 Task: Create a 45-minute meeting to review customer testimonials.
Action: Mouse moved to (85, 126)
Screenshot: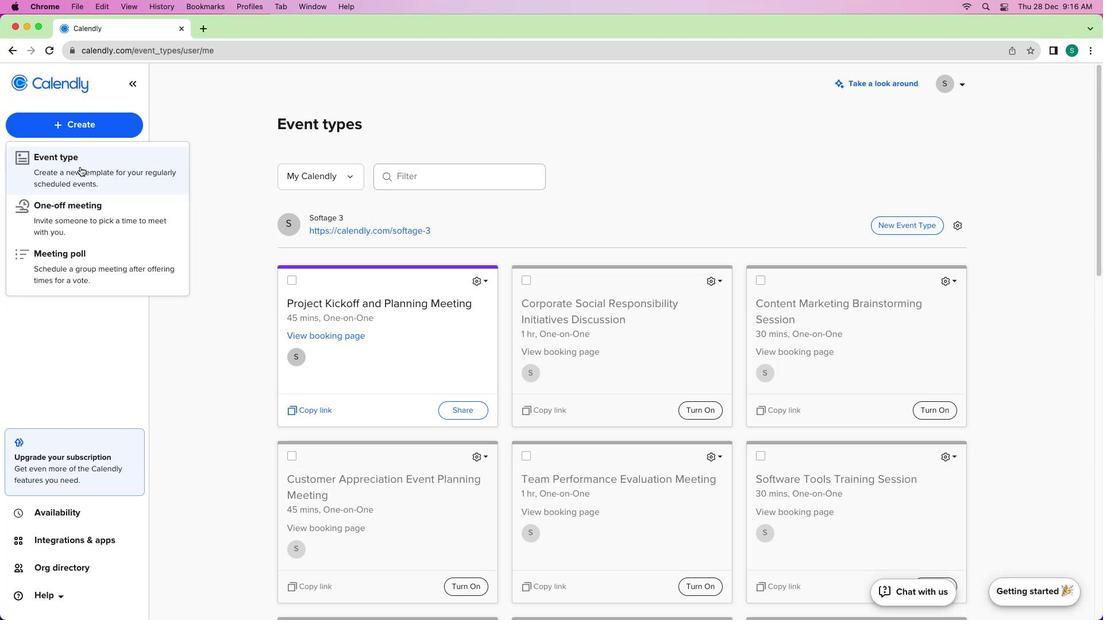 
Action: Mouse pressed left at (85, 126)
Screenshot: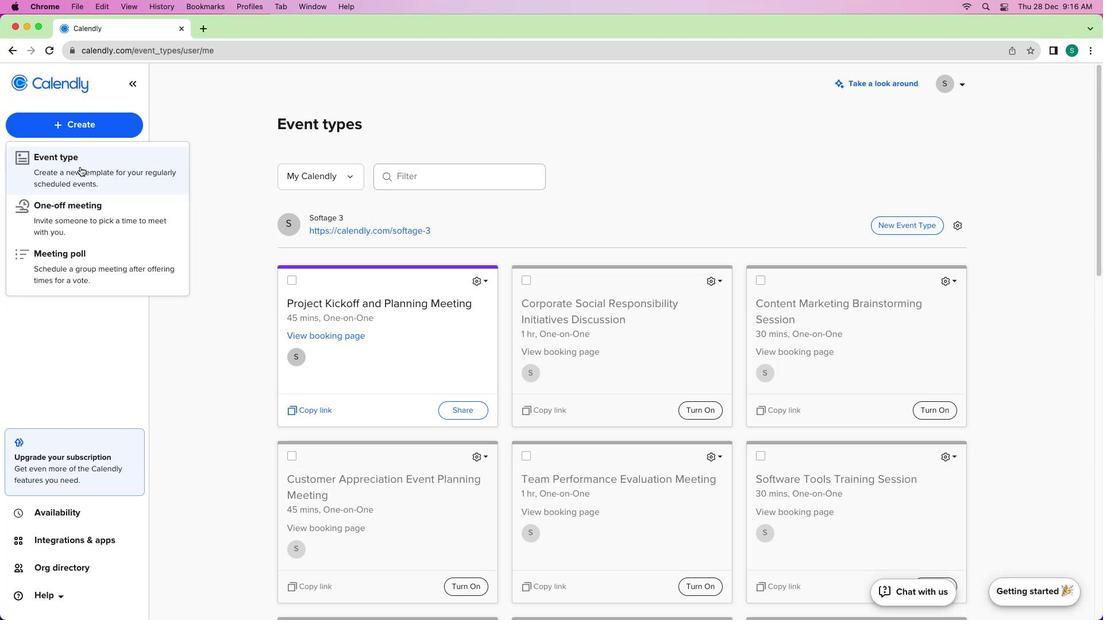 
Action: Mouse moved to (83, 126)
Screenshot: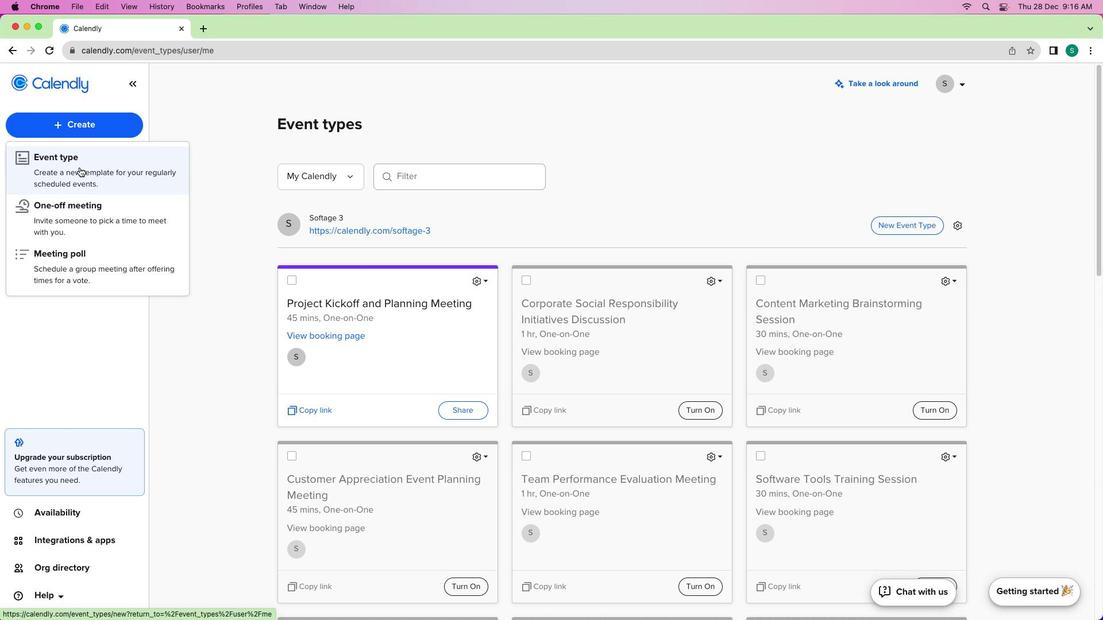 
Action: Mouse pressed left at (83, 126)
Screenshot: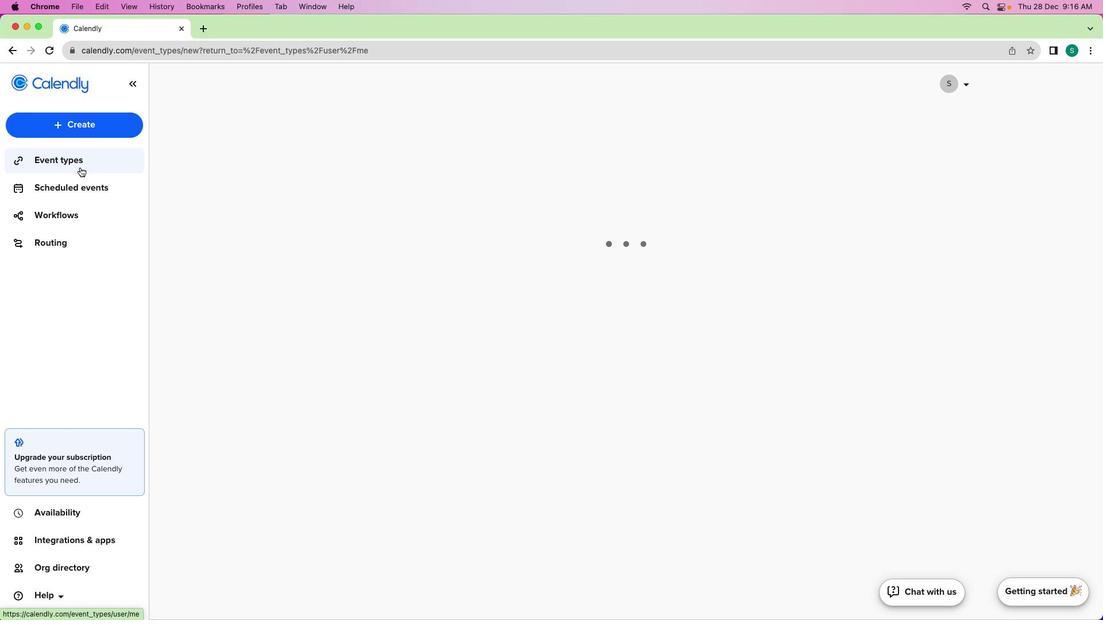
Action: Mouse moved to (79, 167)
Screenshot: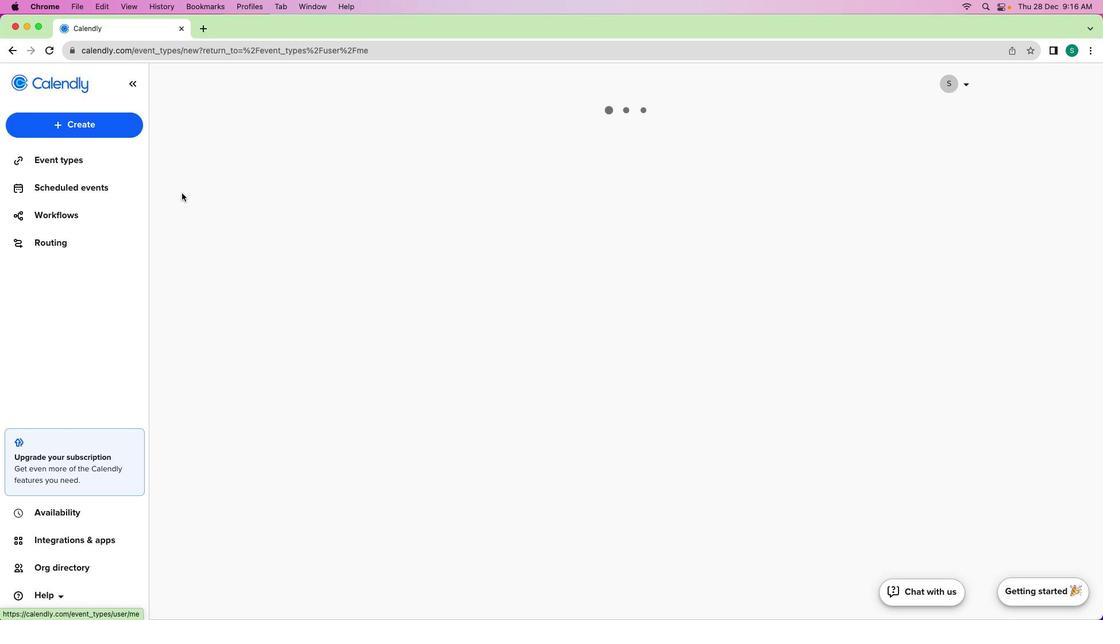 
Action: Mouse pressed left at (79, 167)
Screenshot: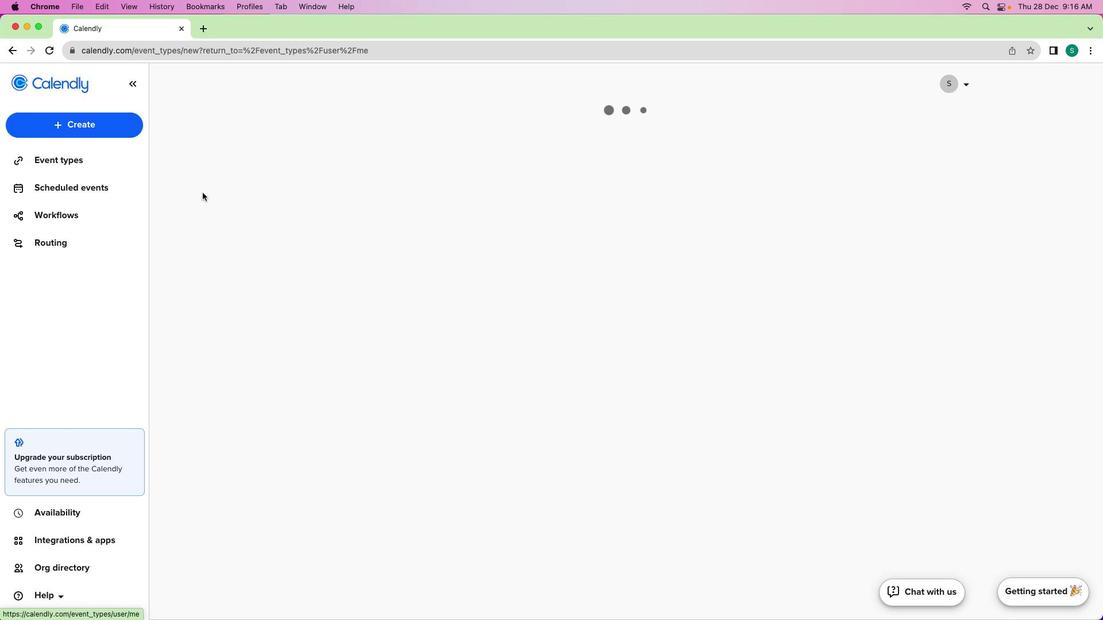 
Action: Mouse moved to (321, 224)
Screenshot: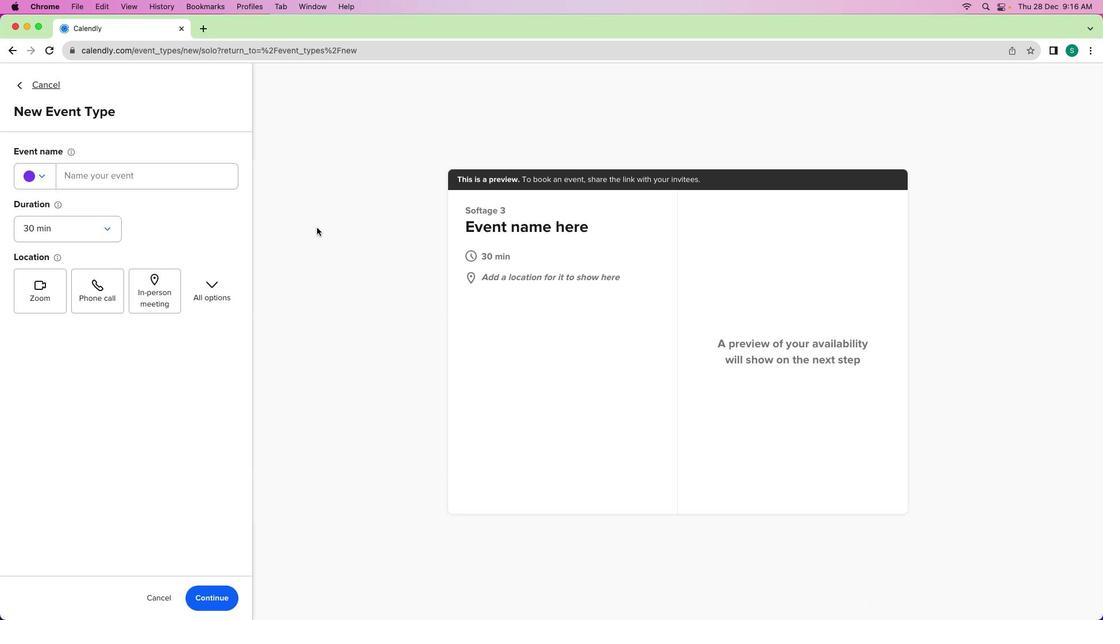 
Action: Mouse pressed left at (321, 224)
Screenshot: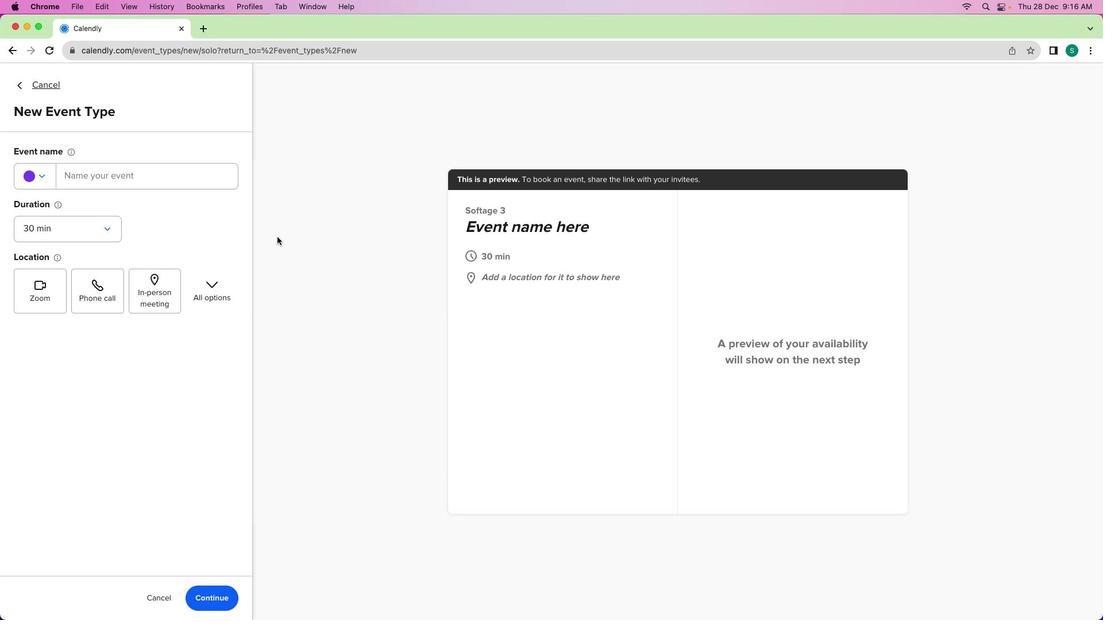 
Action: Mouse moved to (125, 178)
Screenshot: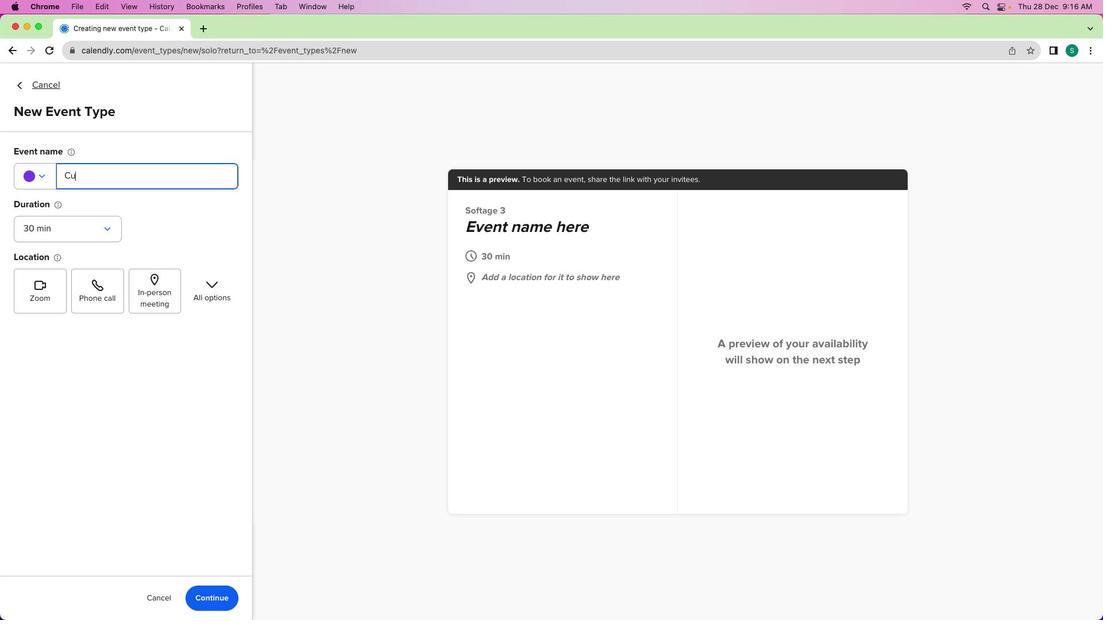 
Action: Mouse pressed left at (125, 178)
Screenshot: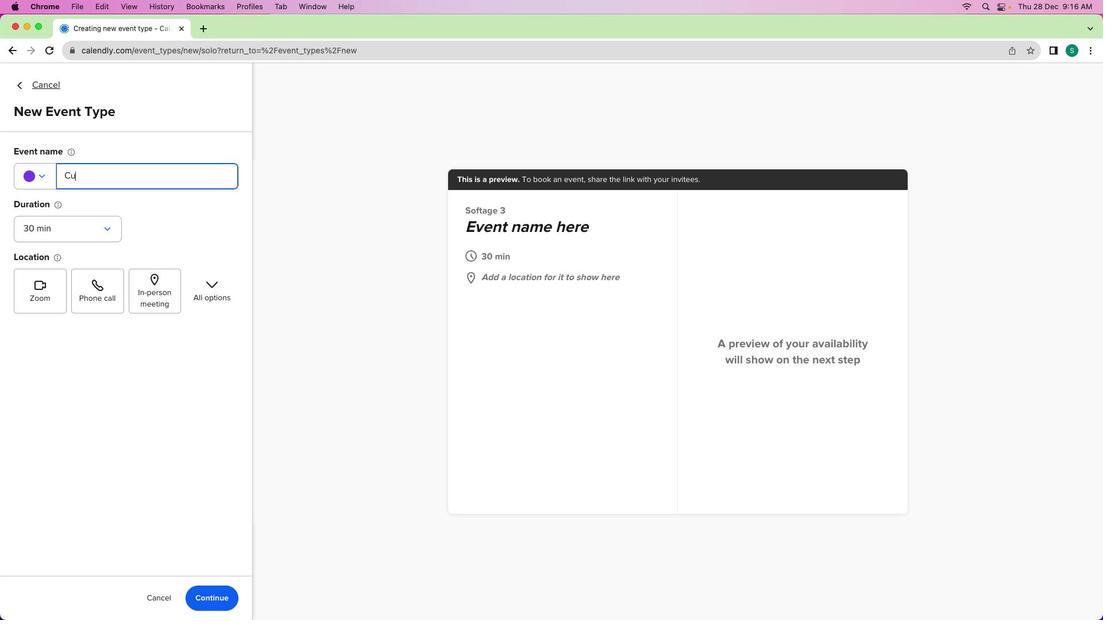 
Action: Mouse moved to (124, 179)
Screenshot: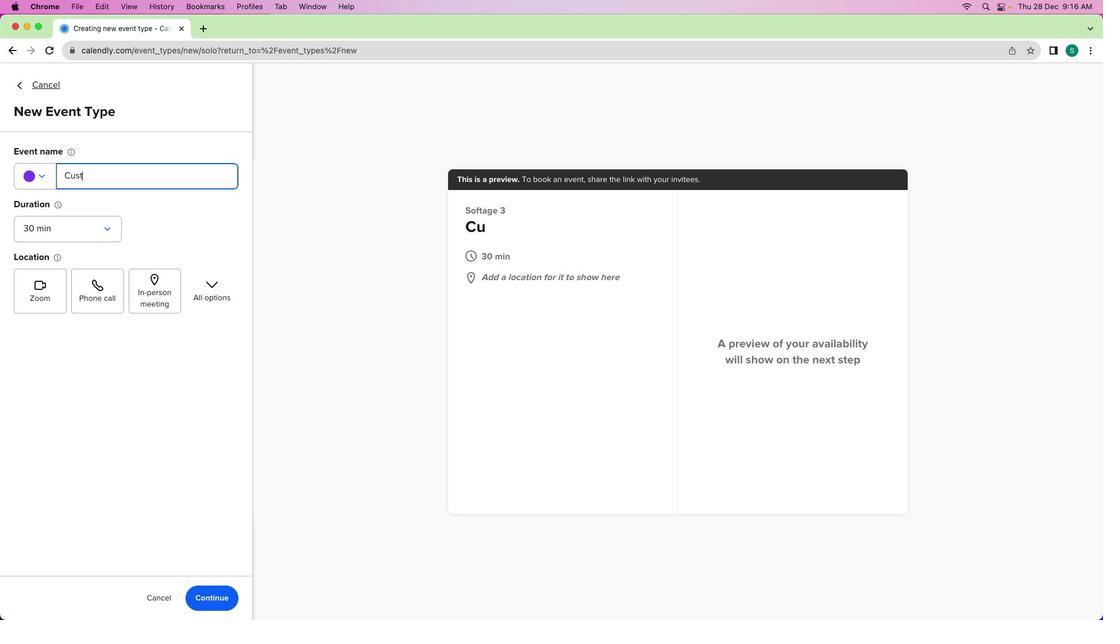
Action: Key pressed Key.shift'C''u''s''t''o''m''e''r'Key.spaceKey.shift'T''e''s''t''i''m''o''n''i''a''l''s'Key.spaceKey.shift'R''e''v''i''e''w'Key.spaceKey.shift'M''e''e''t''i''n''g'
Screenshot: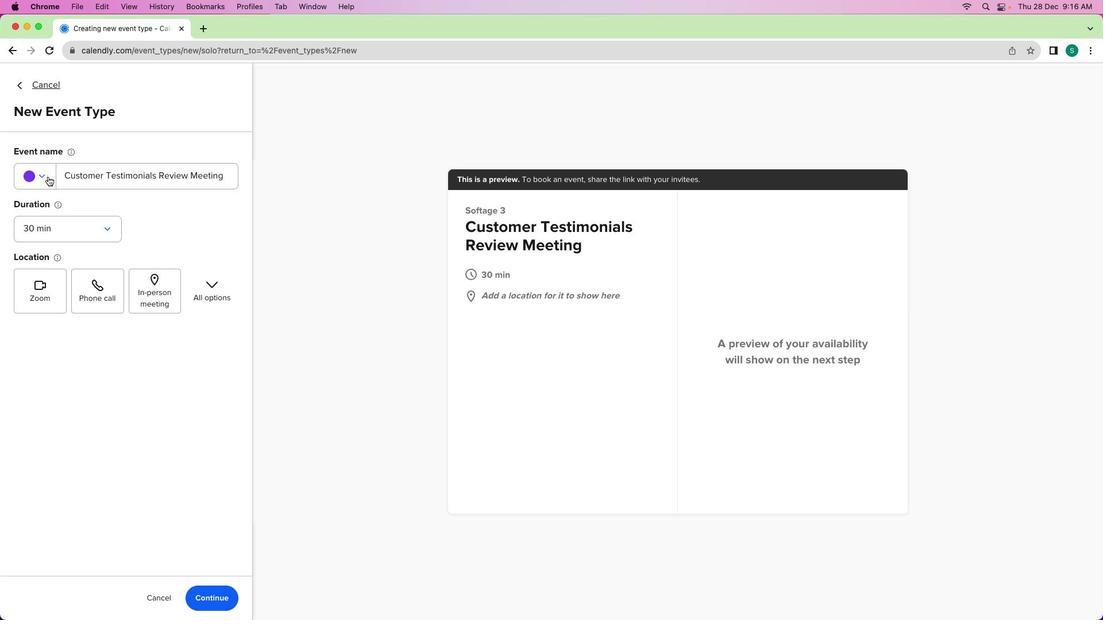 
Action: Mouse moved to (47, 176)
Screenshot: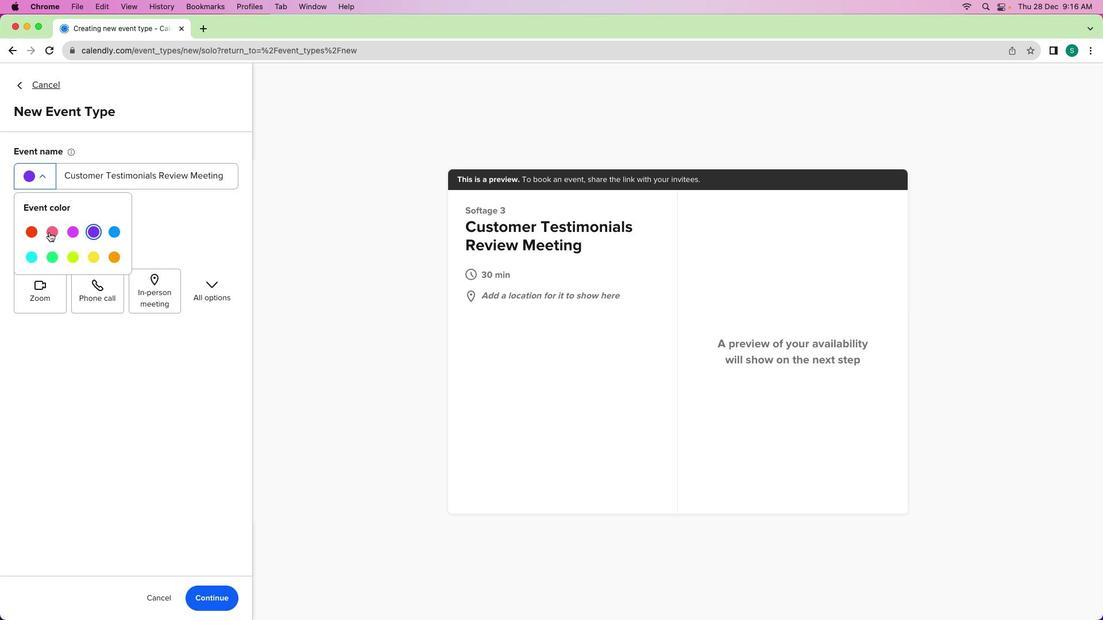
Action: Mouse pressed left at (47, 176)
Screenshot: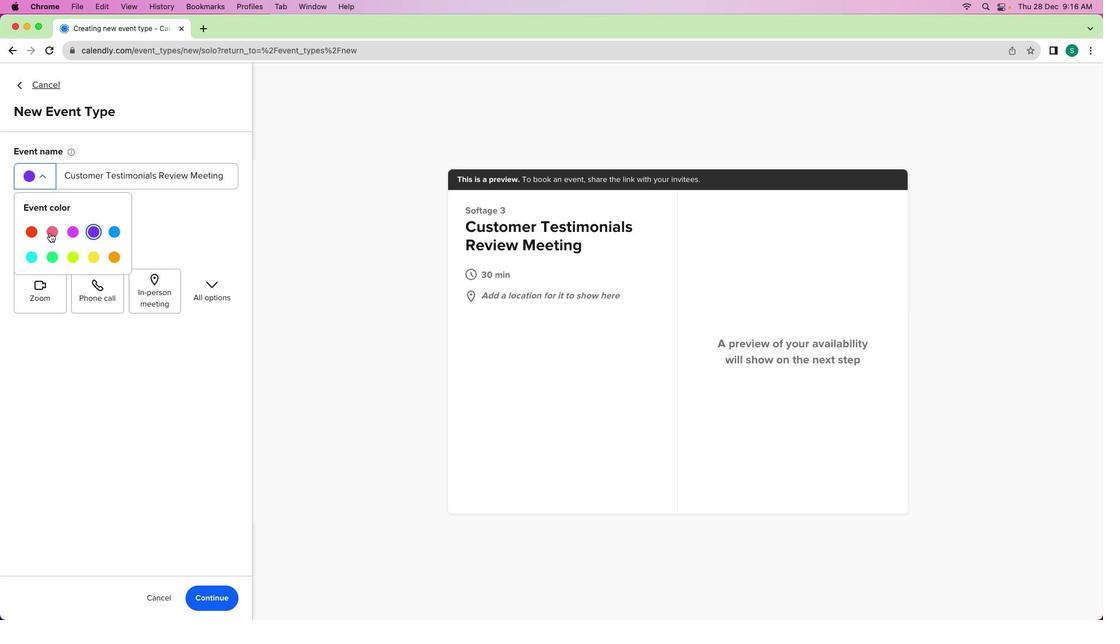 
Action: Mouse moved to (49, 232)
Screenshot: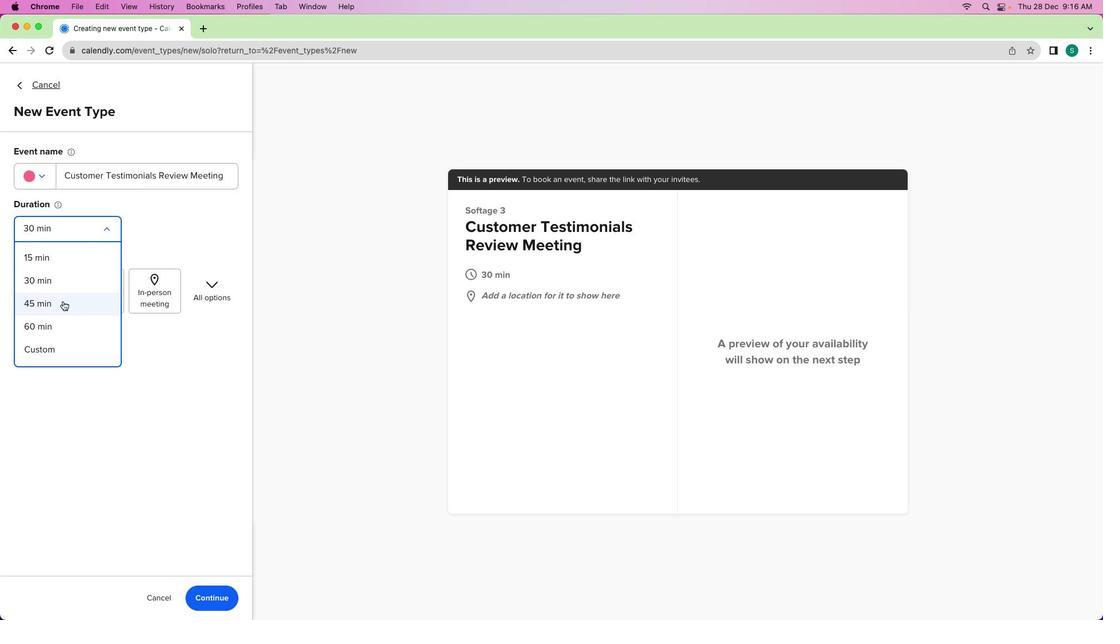 
Action: Mouse pressed left at (49, 232)
Screenshot: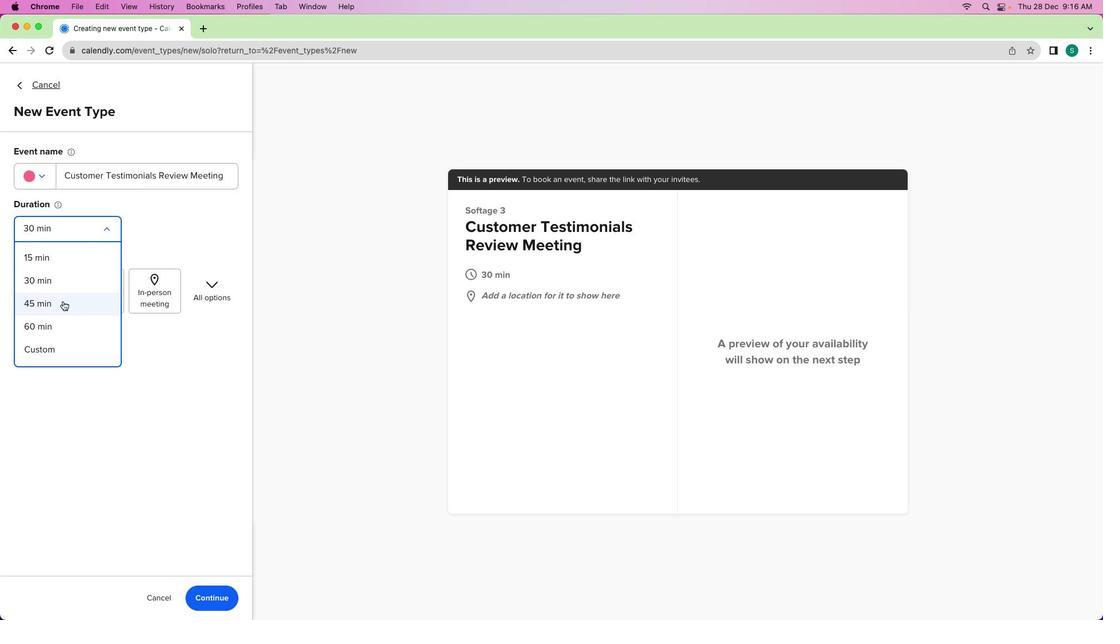 
Action: Mouse moved to (51, 235)
Screenshot: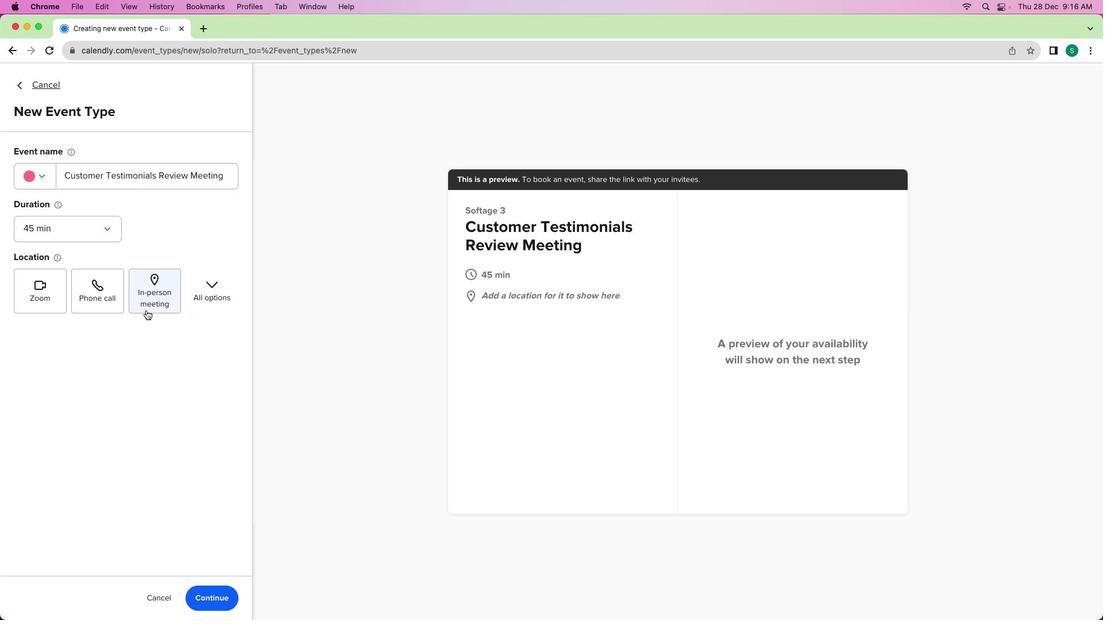 
Action: Mouse pressed left at (51, 235)
Screenshot: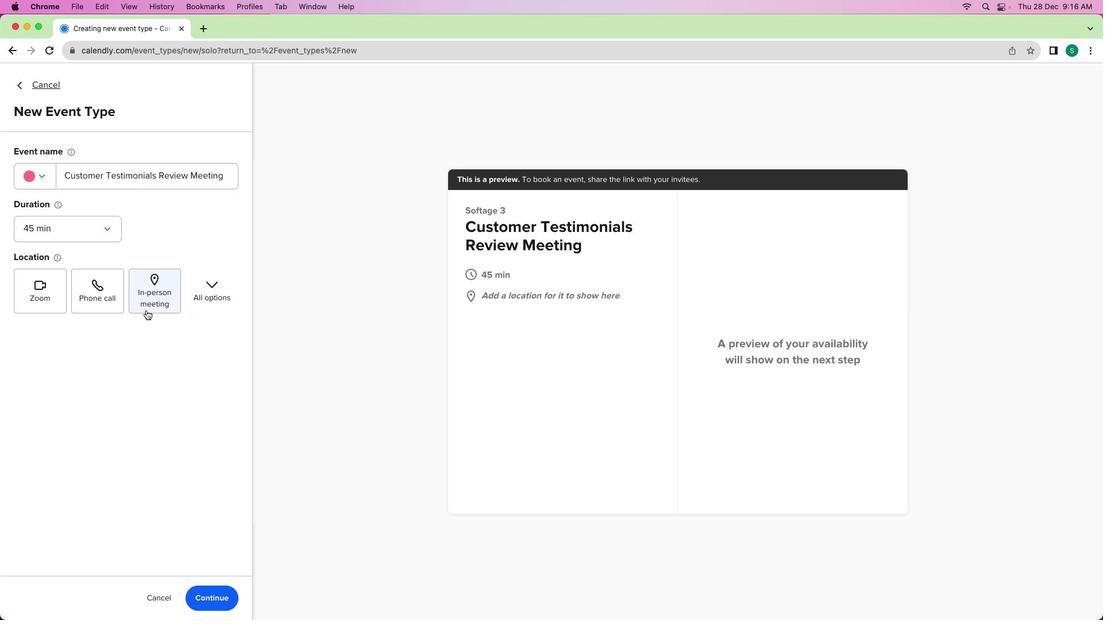 
Action: Mouse moved to (63, 301)
Screenshot: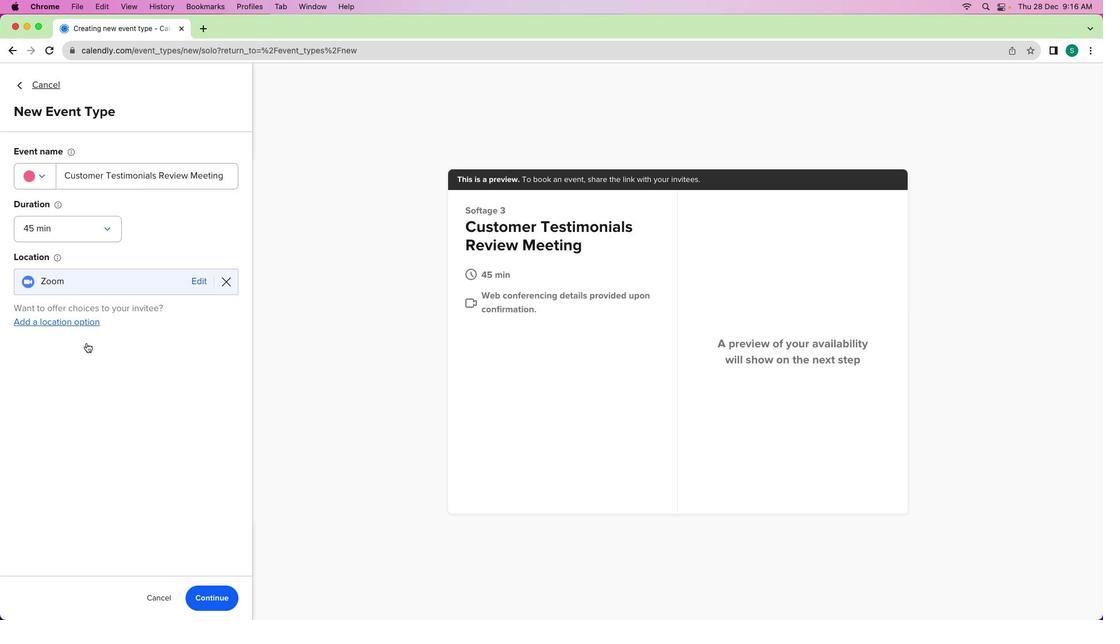 
Action: Mouse pressed left at (63, 301)
Screenshot: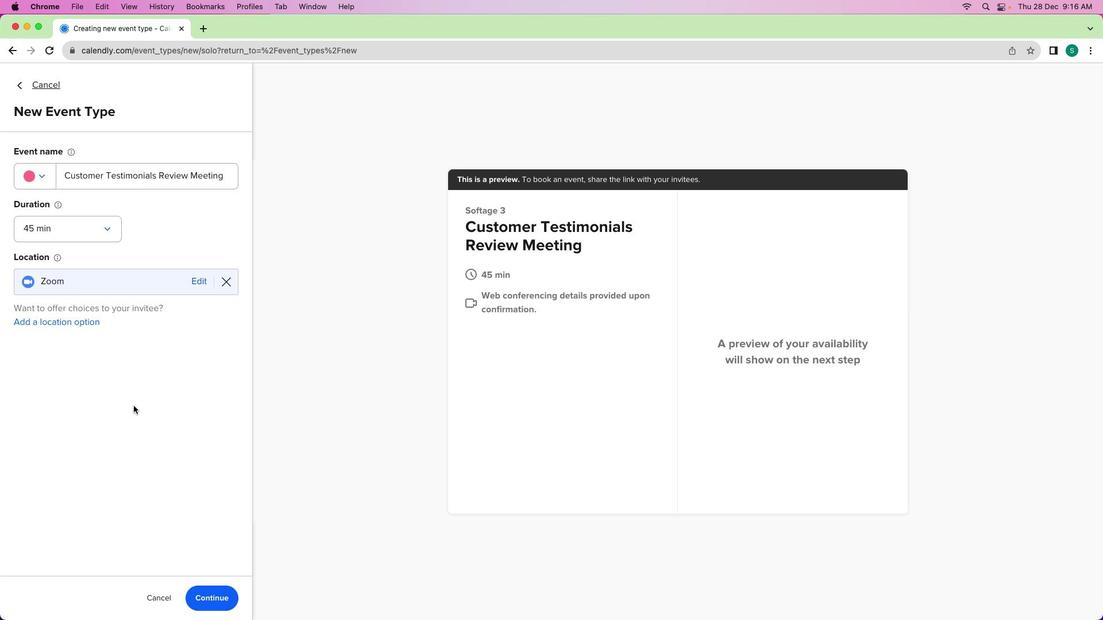 
Action: Mouse moved to (59, 298)
Screenshot: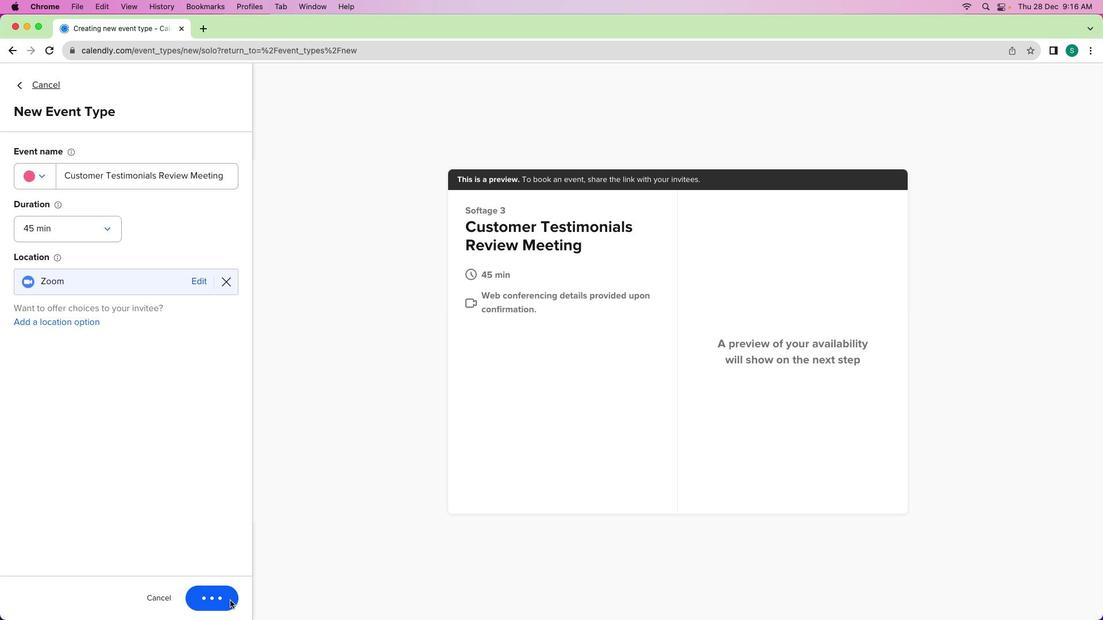 
Action: Mouse pressed left at (59, 298)
Screenshot: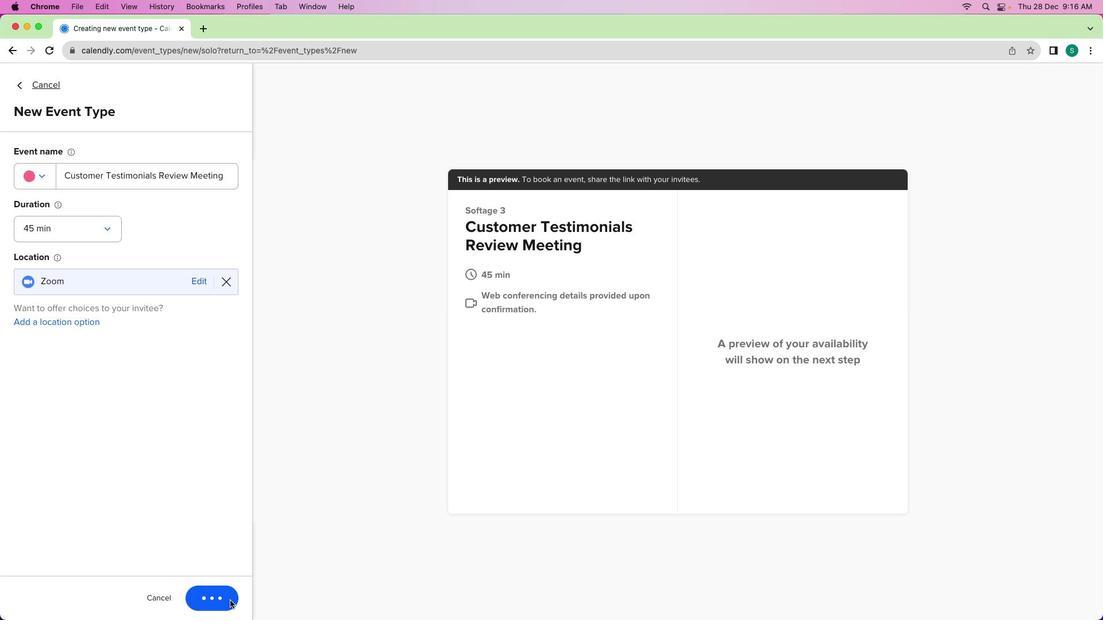 
Action: Mouse moved to (230, 601)
Screenshot: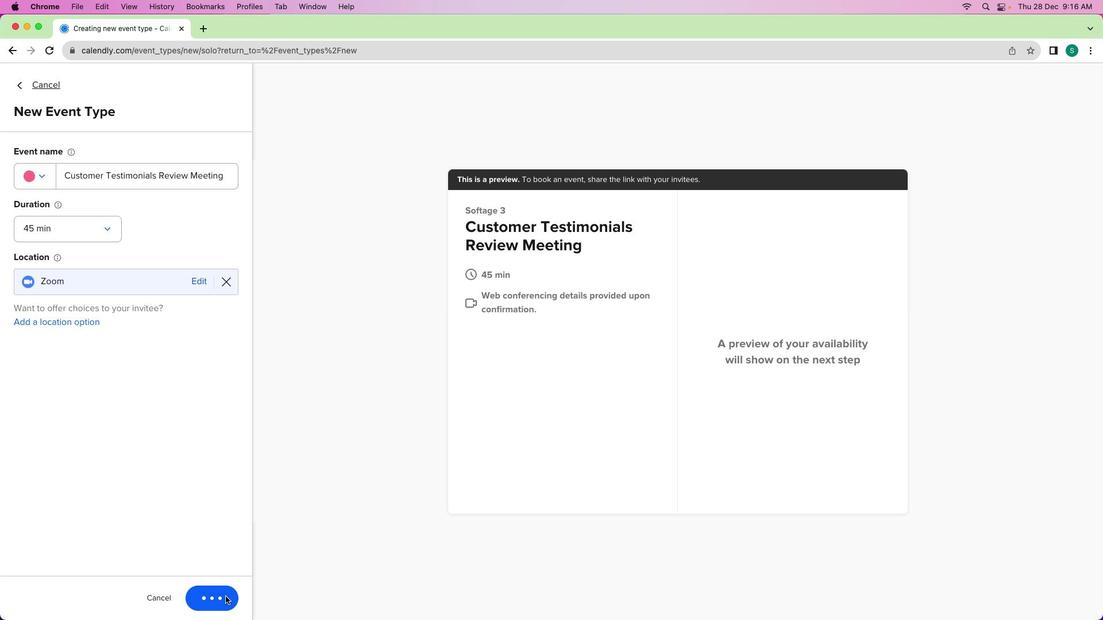 
Action: Mouse pressed left at (230, 601)
Screenshot: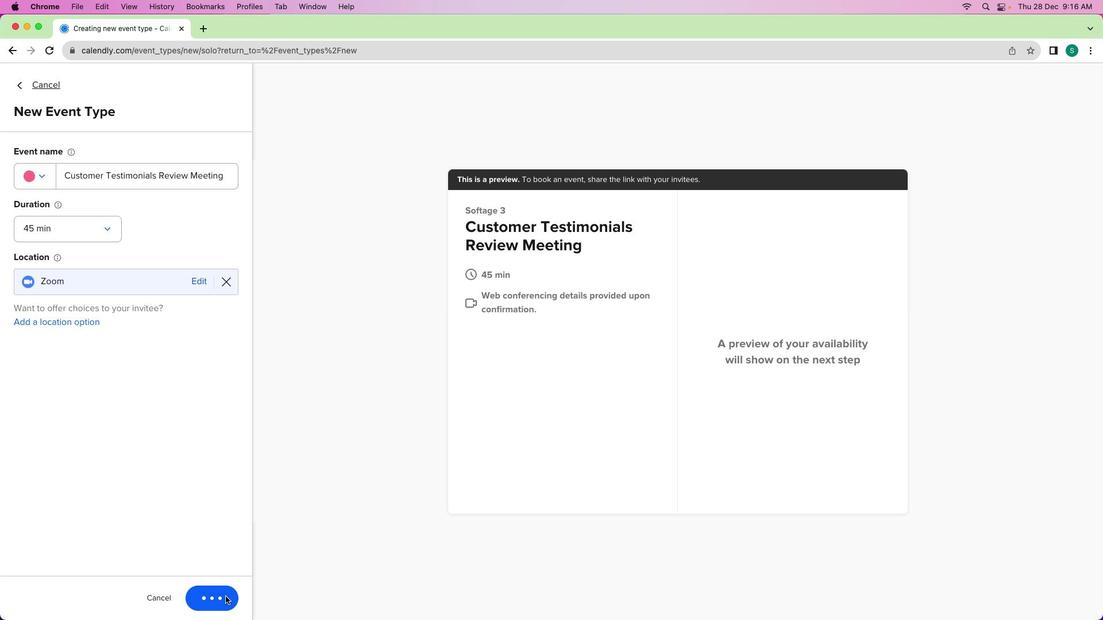 
Action: Mouse moved to (204, 212)
Screenshot: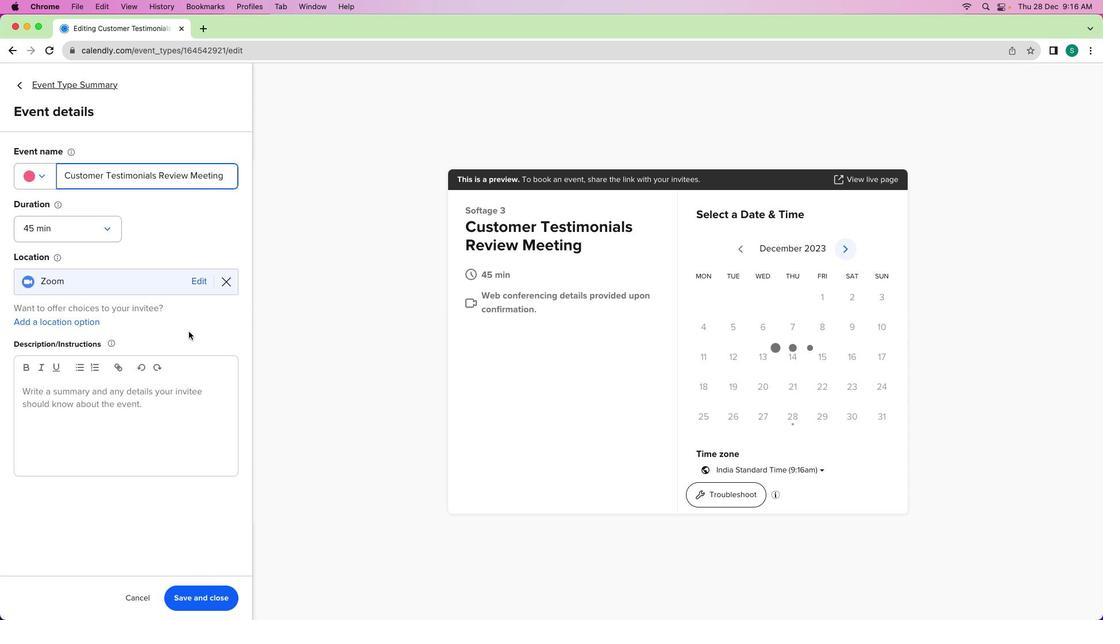 
Action: Mouse pressed left at (204, 212)
Screenshot: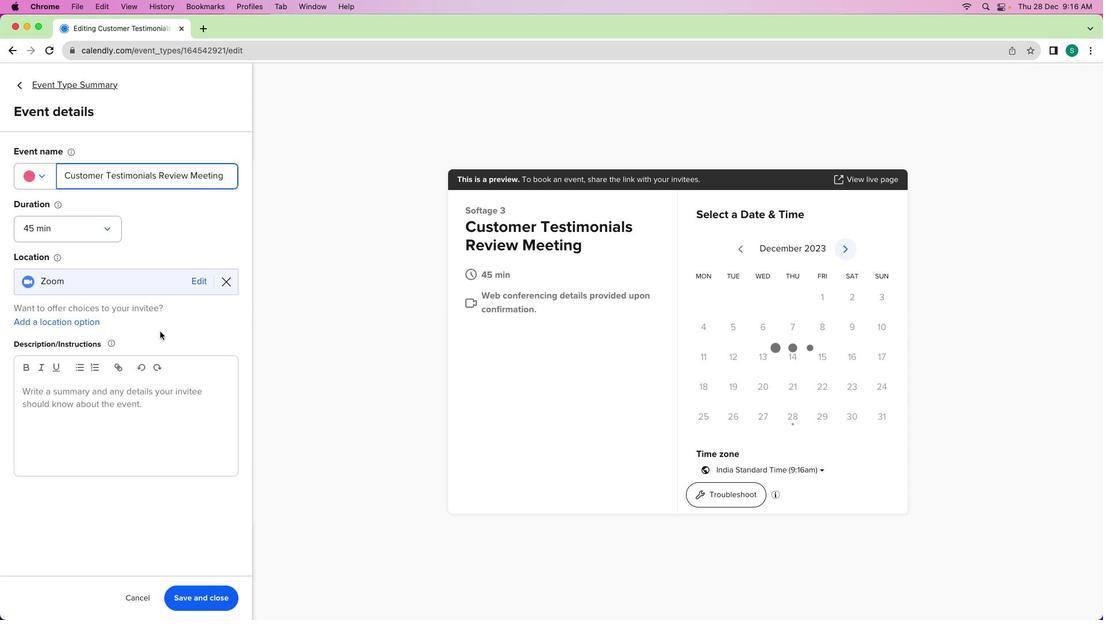 
Action: Mouse moved to (113, 411)
Screenshot: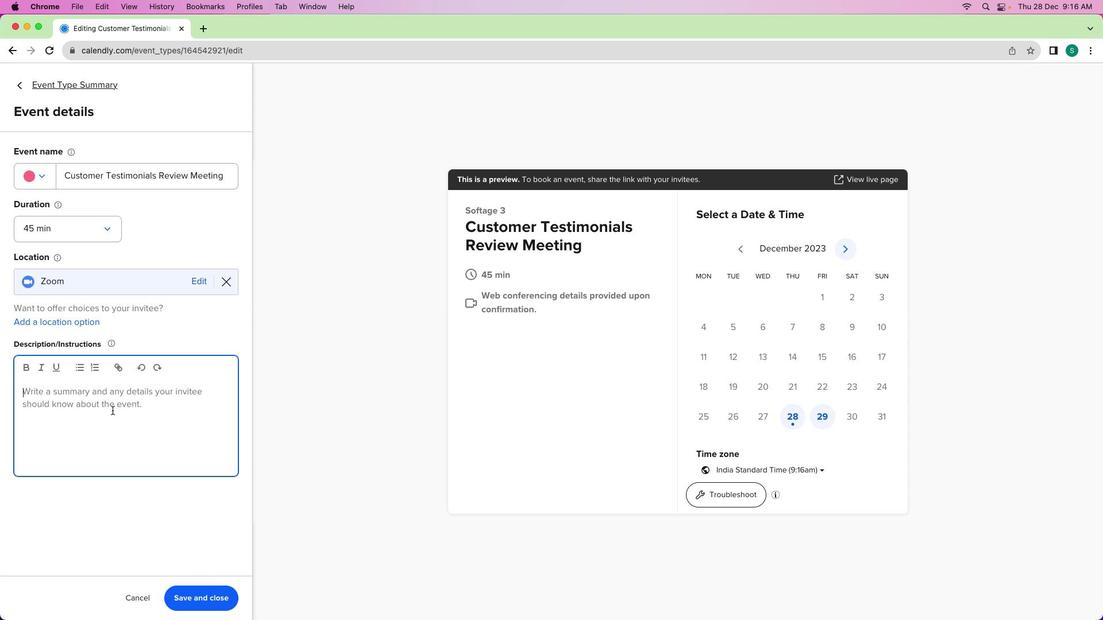 
Action: Mouse pressed left at (113, 411)
Screenshot: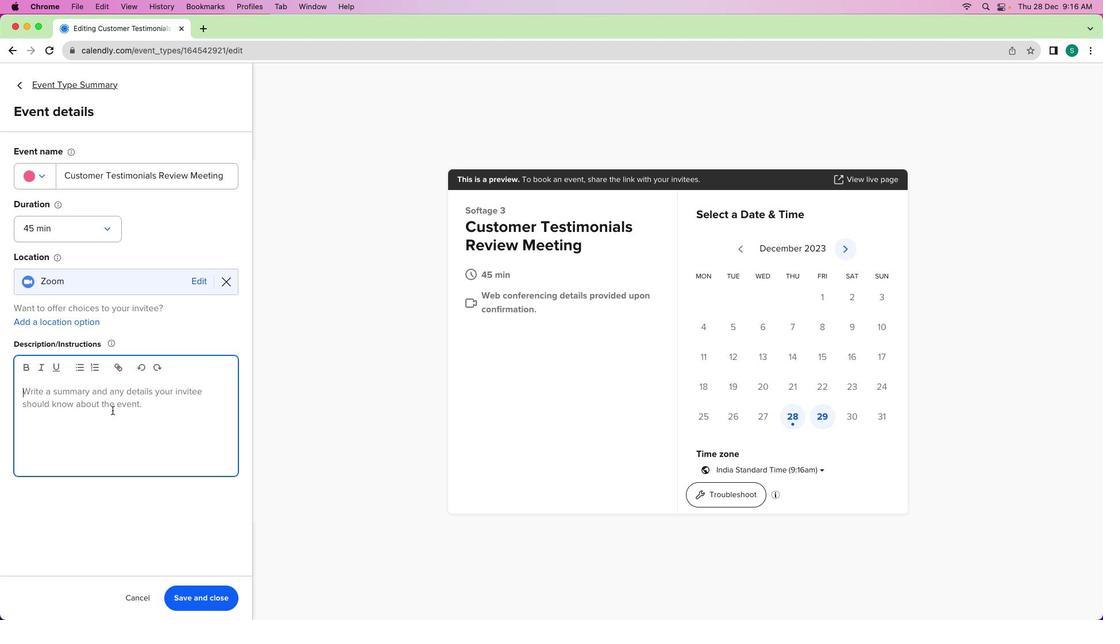 
Action: Mouse moved to (112, 410)
Screenshot: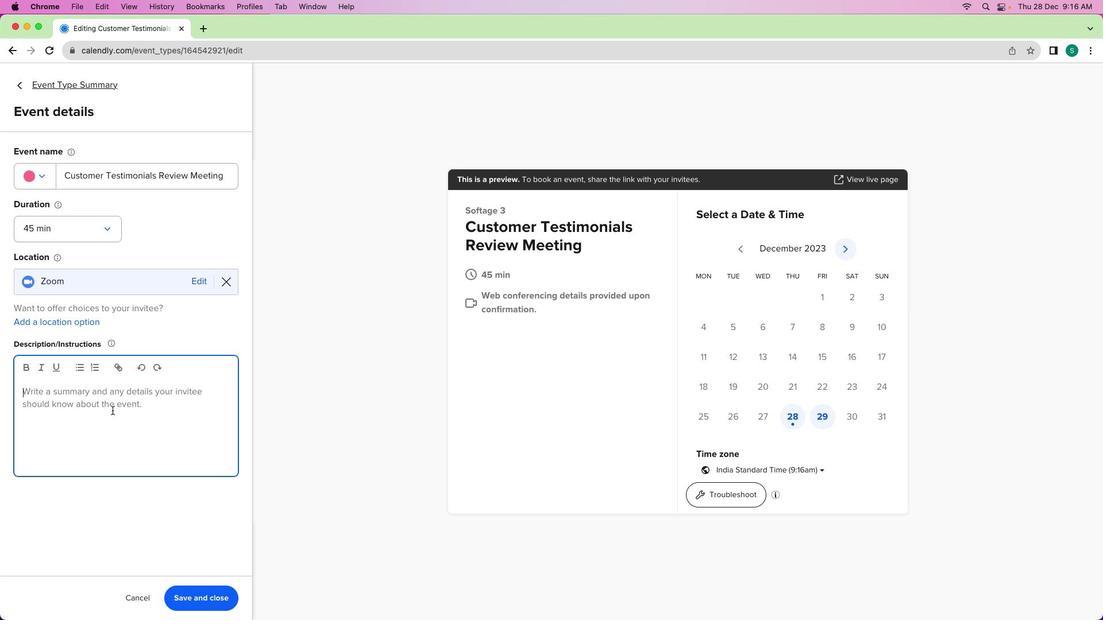 
Action: Key pressed Key.shift'I'Key.space'i''n''v''i''t''e'Key.space'y''o''u'Key.space't''o'Key.space'a'Key.space'4''5''-''m''i''n''u''t''e'Key.space'm''e''e''t''i''n''g'Key.space'd''e''d''i''c''a''t''e''d'Key.space't''o'Key.space'r''e''v''i''e''w''i''n''g'Key.space'o''u''r'Key.space'c''u''s''t''o''m''e''r'Key.space't''e''s''t''i''m''o''n''i''a''l''s''.'Key.enterKey.backspaceKey.spaceKey.shift'T''h''i''s'Key.space's''e''s''s''i''o''n'Key.space'w''i''l''l'Key.space'p''r''o''v''i''d''e'Key.space'u''s'Key.space'w''i''t''h'Key.space't''h''e'Key.space'o''p''p''o''r''t''u''n''i''t''y'Key.space't''o'Key.space'd''e''l''v''e'Key.space'i''n''t''o'Key.space't''h''e'Key.space'v''a''l''u''a''b''l''e'Key.space'f''e''e''d''b''a''c''k'Key.space'f''r''o''m'Key.space'o''u''r'Key.space'c''u''s''t''o''m''e''r''s'','Key.space'c''e''l''e''b''r''a''t''e'Key.space's''u''c''c''e''s''e''s'Key.leftKey.left's'Key.down','Key.space'a''n''d'Key.space'd''i''s''c''u''s''s'Key.space's''t''a''r''t''e'Key.backspaceKey.backspaceKey.backspaceKey.backspace'r''a''t''e''g''i''e''s'Key.space't''o'Key.space'l''e''v''e''r''a''g''e'Key.space't''h''e''s''e'Key.space't''e''s''t''i''m''o''n''i''a''l''s'Key.space'f''o''r'Key.space'e''n''h''a''n''c''i''n''h'Key.spaceKey.backspaceKey.backspace'g'Key.space'o''u''r'Key.space'b''r''a''n''d'Key.space'r''e''p''u''t''a''t''i''o''n''.'
Screenshot: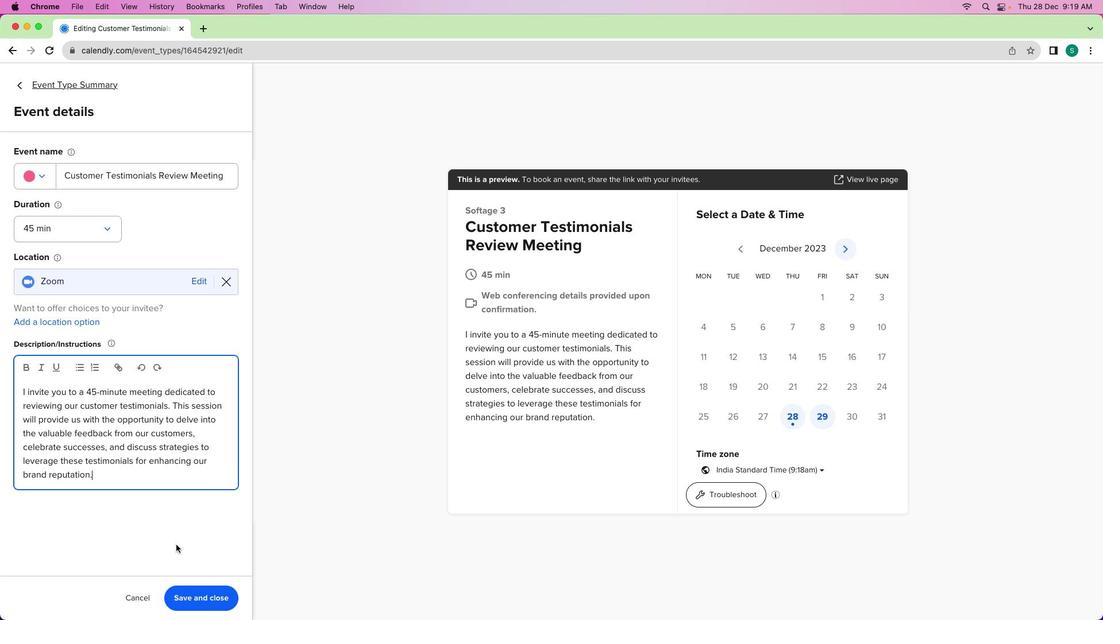 
Action: Mouse moved to (213, 604)
Screenshot: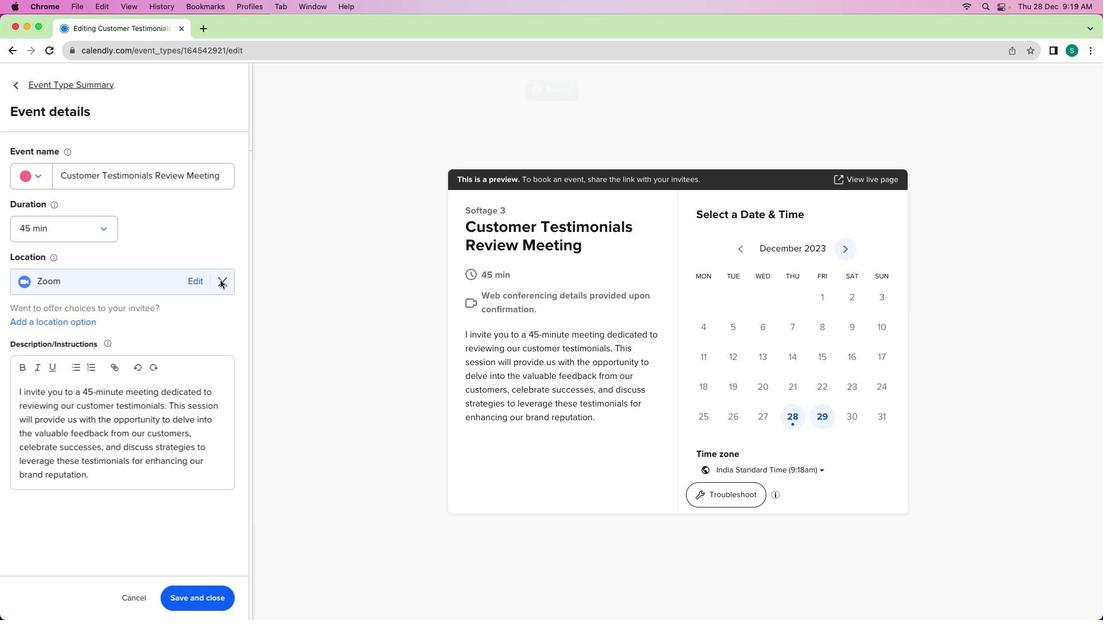
Action: Mouse pressed left at (213, 604)
Screenshot: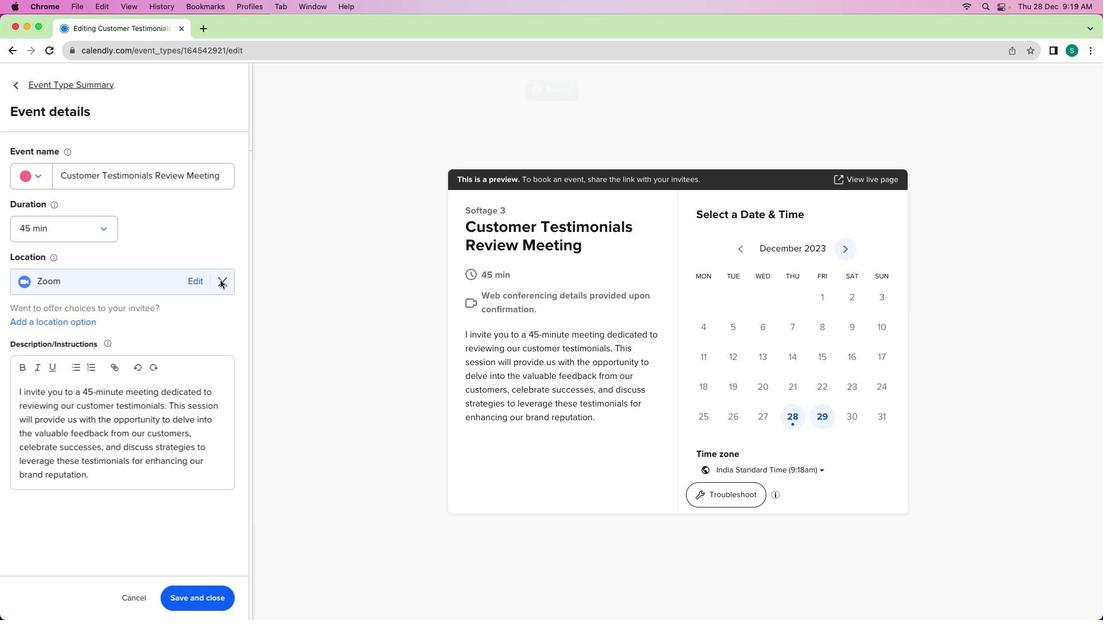 
Action: Mouse moved to (31, 83)
Screenshot: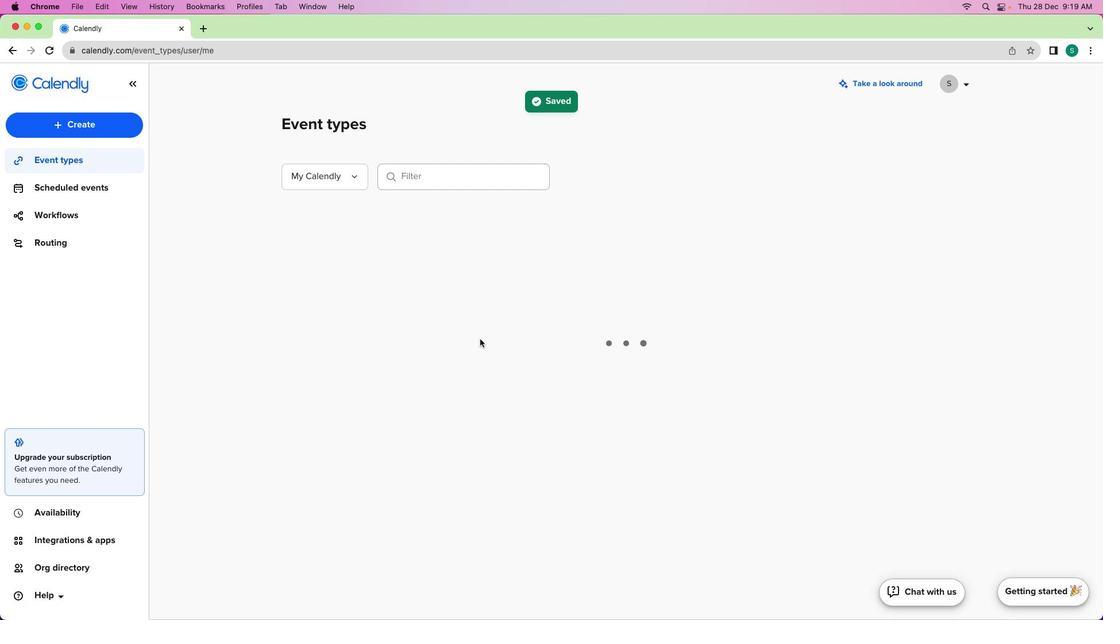
Action: Mouse pressed left at (31, 83)
Screenshot: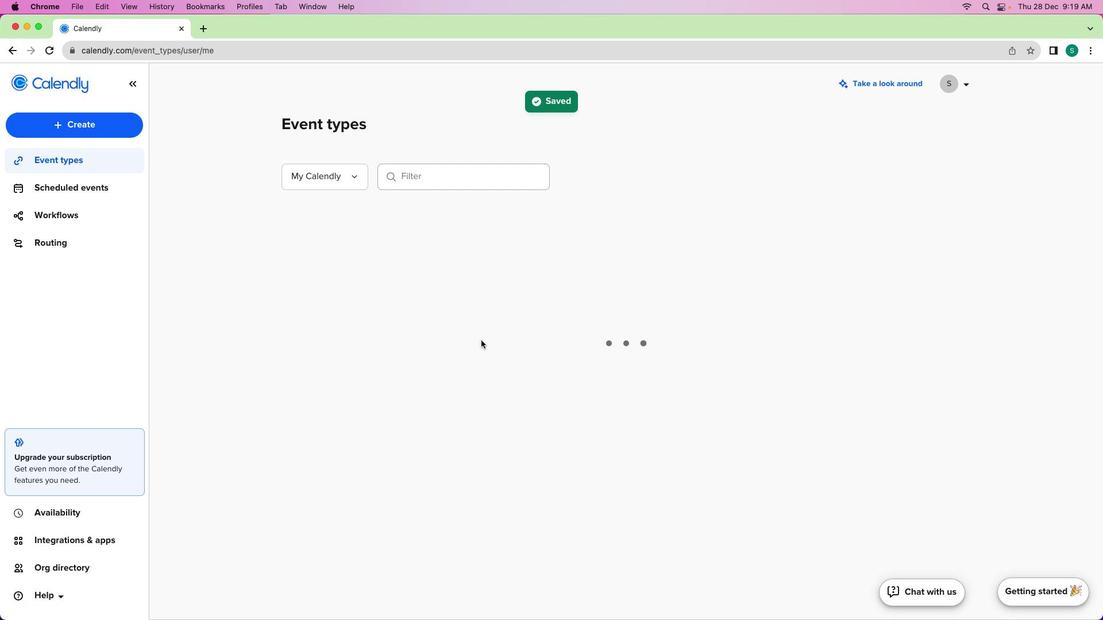 
Action: Mouse moved to (351, 339)
Screenshot: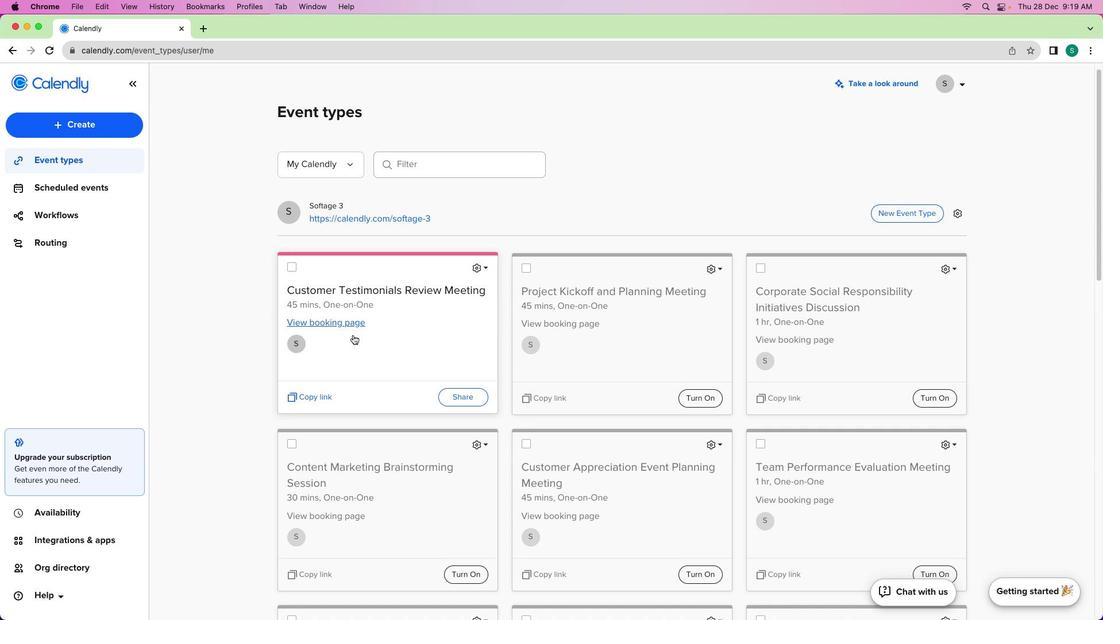 
Action: Mouse scrolled (351, 339) with delta (0, 0)
Screenshot: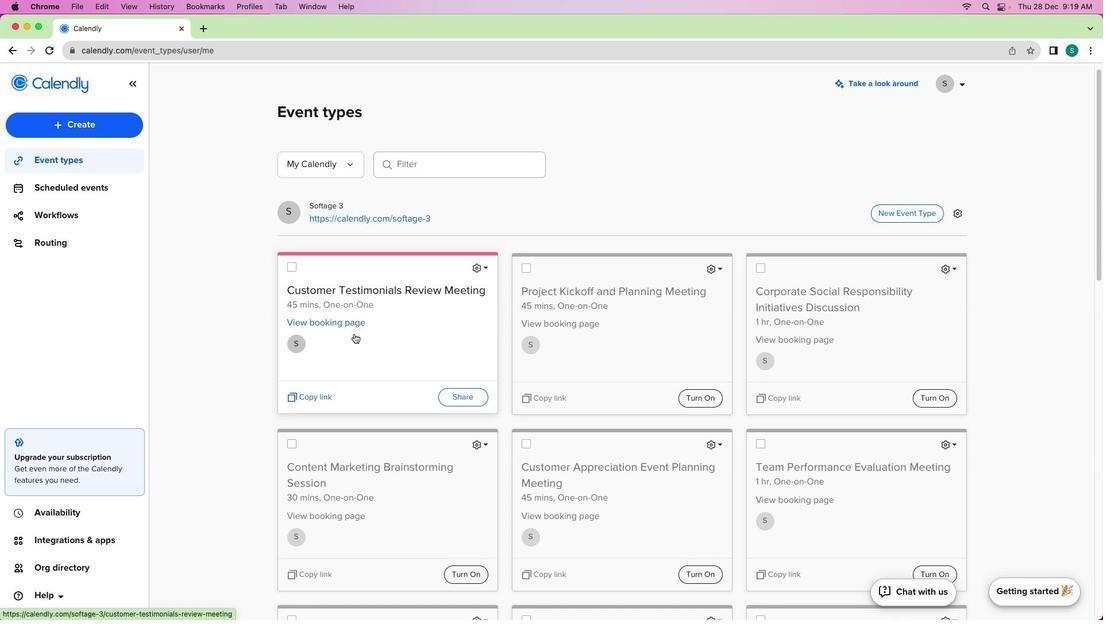 
Action: Mouse scrolled (351, 339) with delta (0, 0)
Screenshot: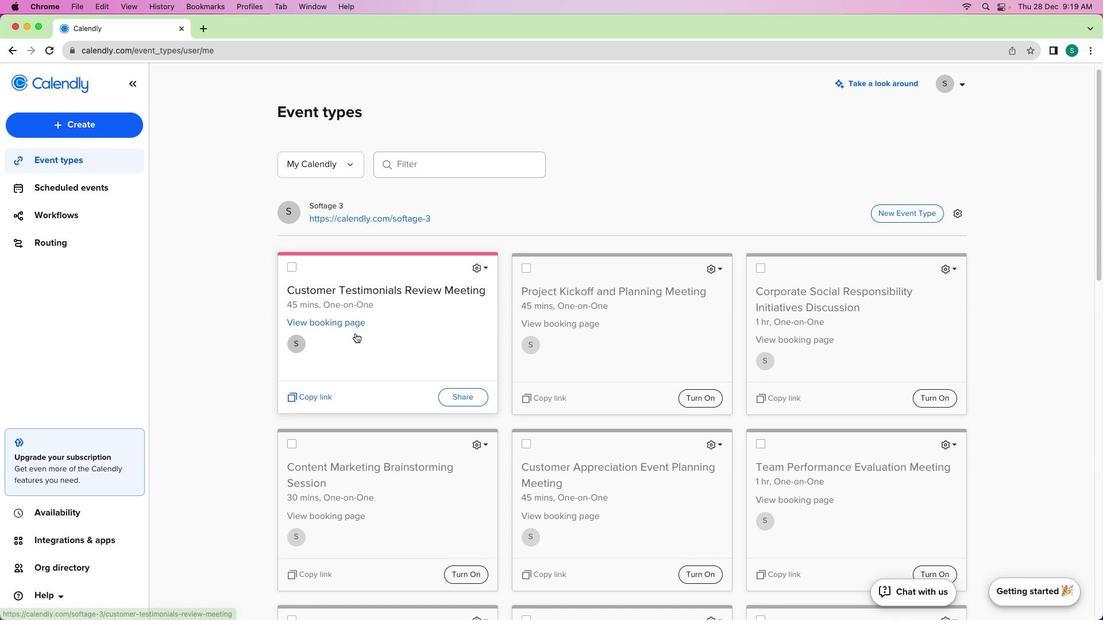
Action: Mouse scrolled (351, 339) with delta (0, 0)
Screenshot: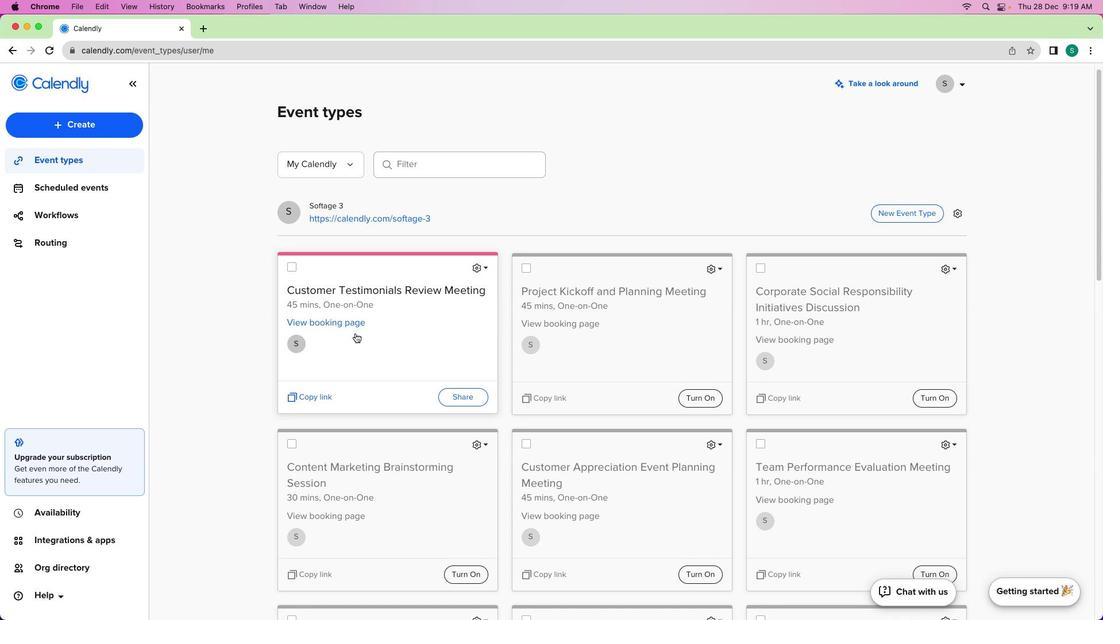 
Action: Mouse moved to (353, 336)
Screenshot: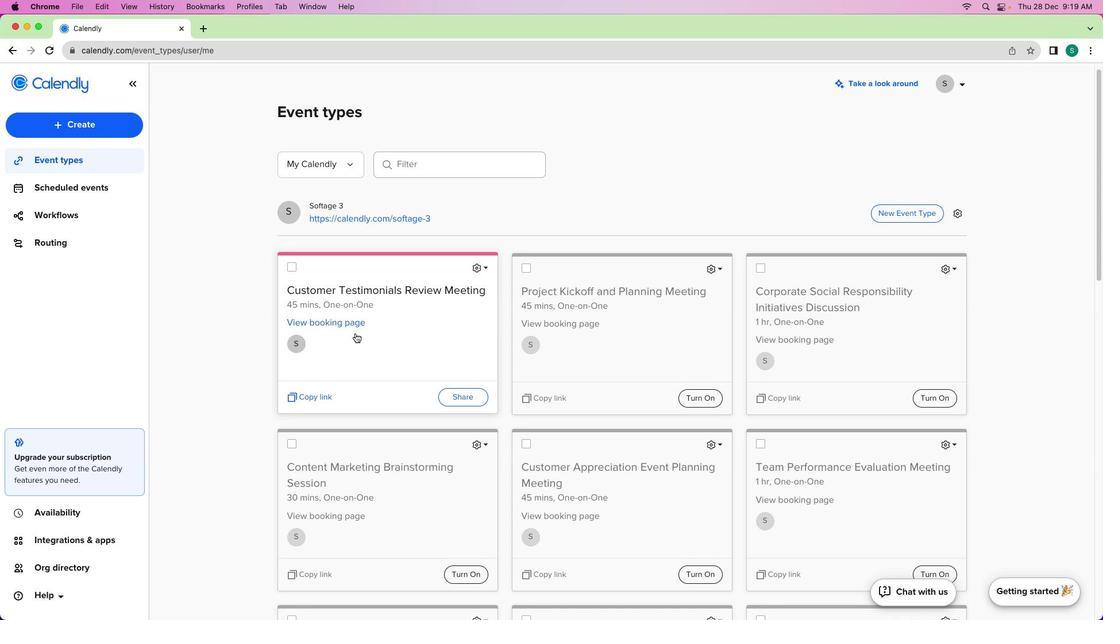 
Action: Mouse scrolled (353, 336) with delta (0, 0)
Screenshot: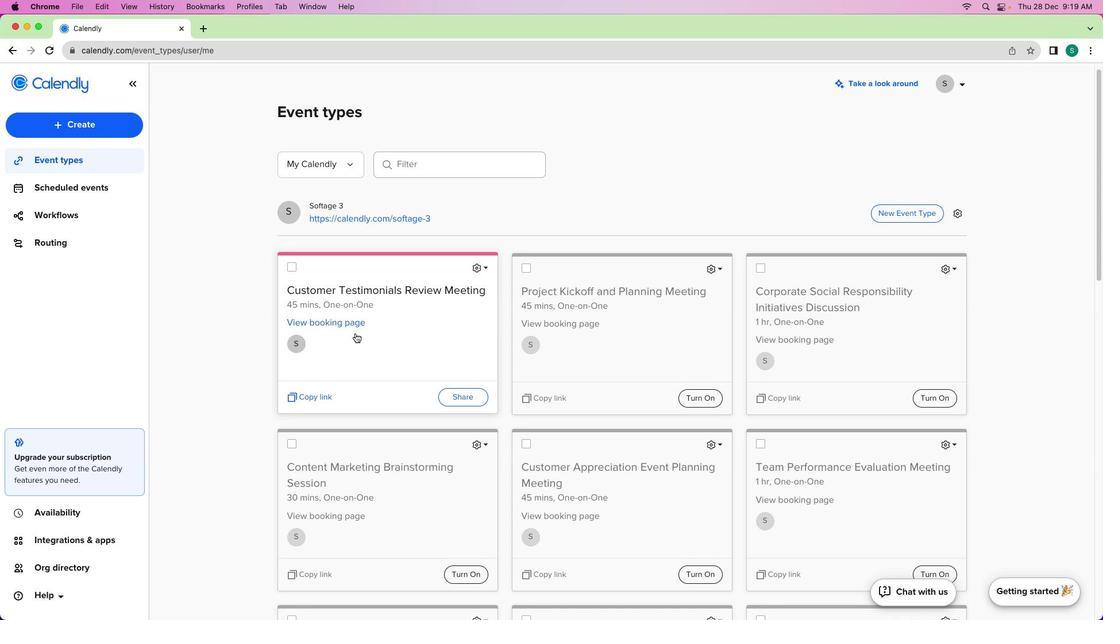
Action: Mouse moved to (353, 335)
Screenshot: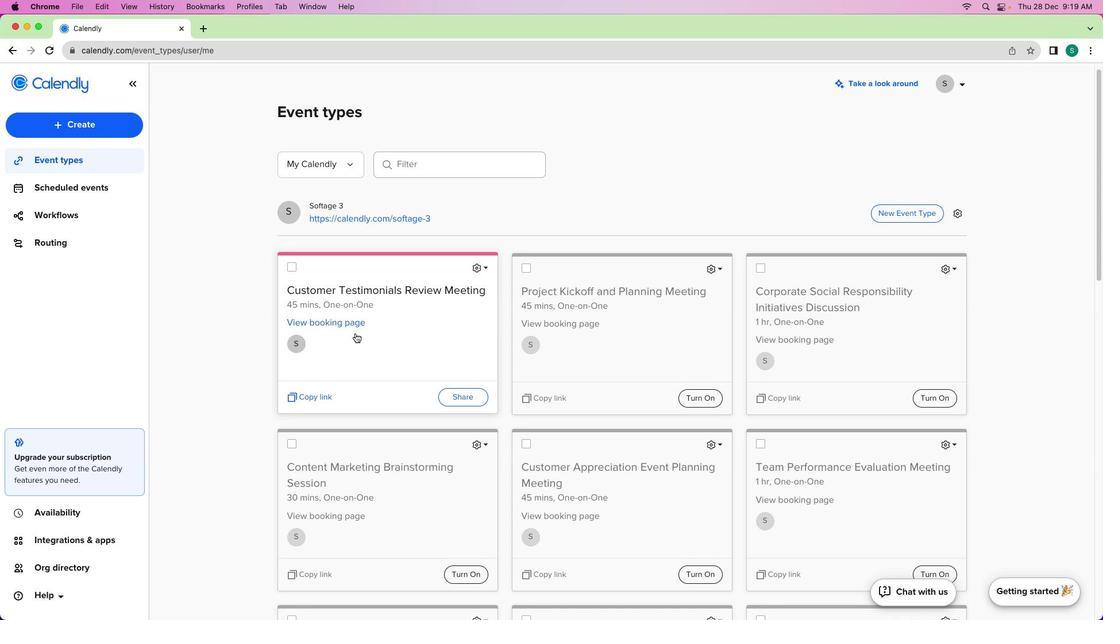 
Action: Mouse scrolled (353, 335) with delta (0, 0)
Screenshot: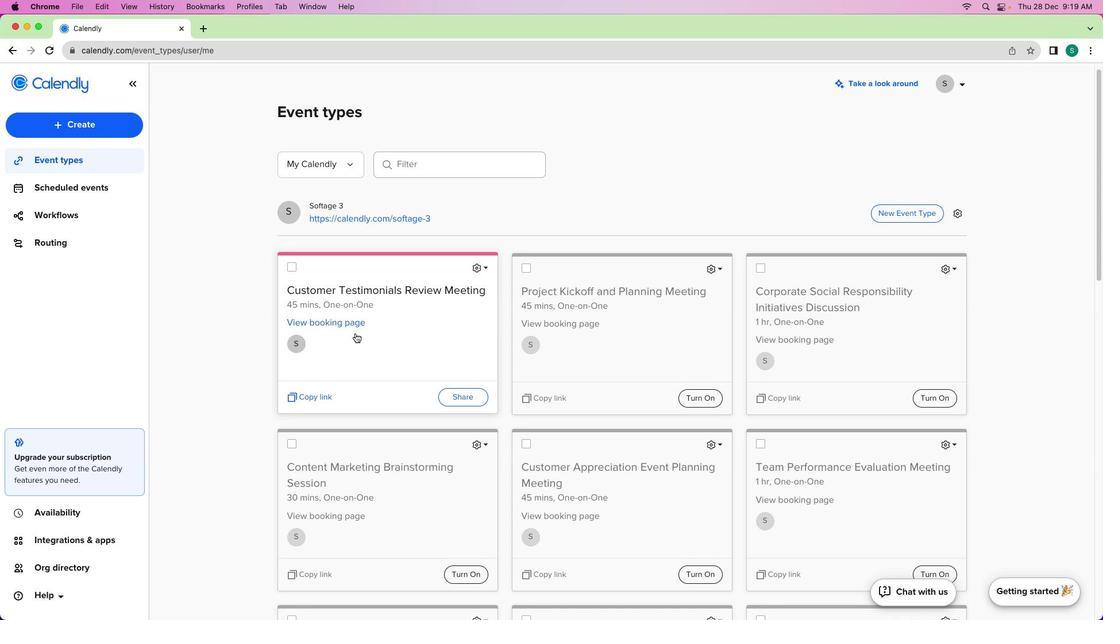 
Action: Mouse moved to (355, 334)
Screenshot: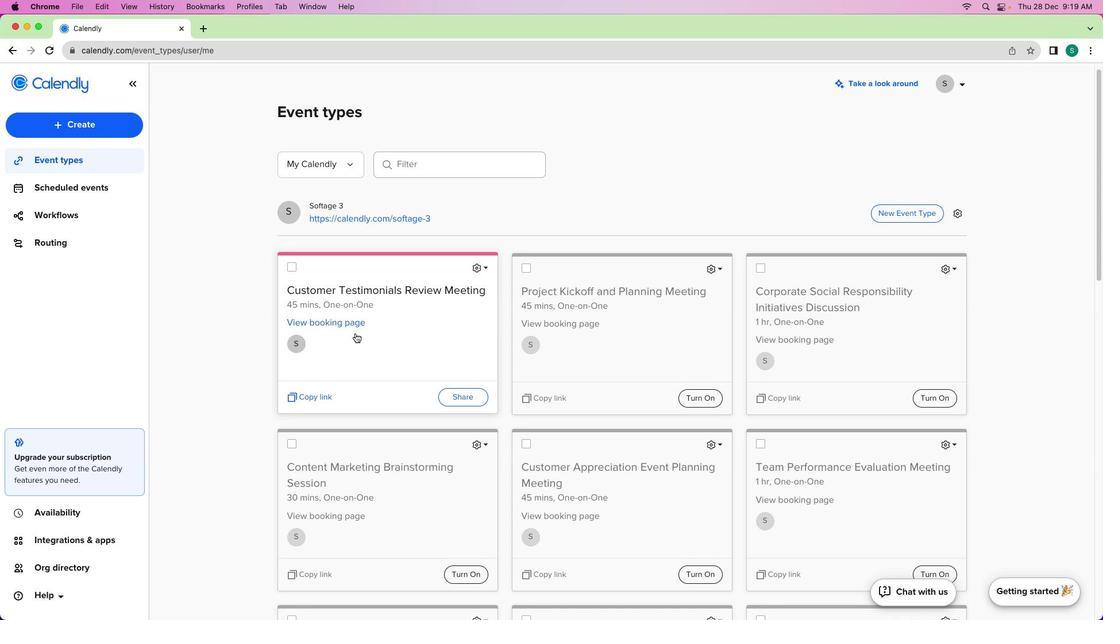 
